 Task: Add the task  Create a new website for a non-profit organization to the section Automated Testing Sprint in the project AgileEagle and add a Due Date to the respective task as 2024/05/12
Action: Mouse moved to (420, 409)
Screenshot: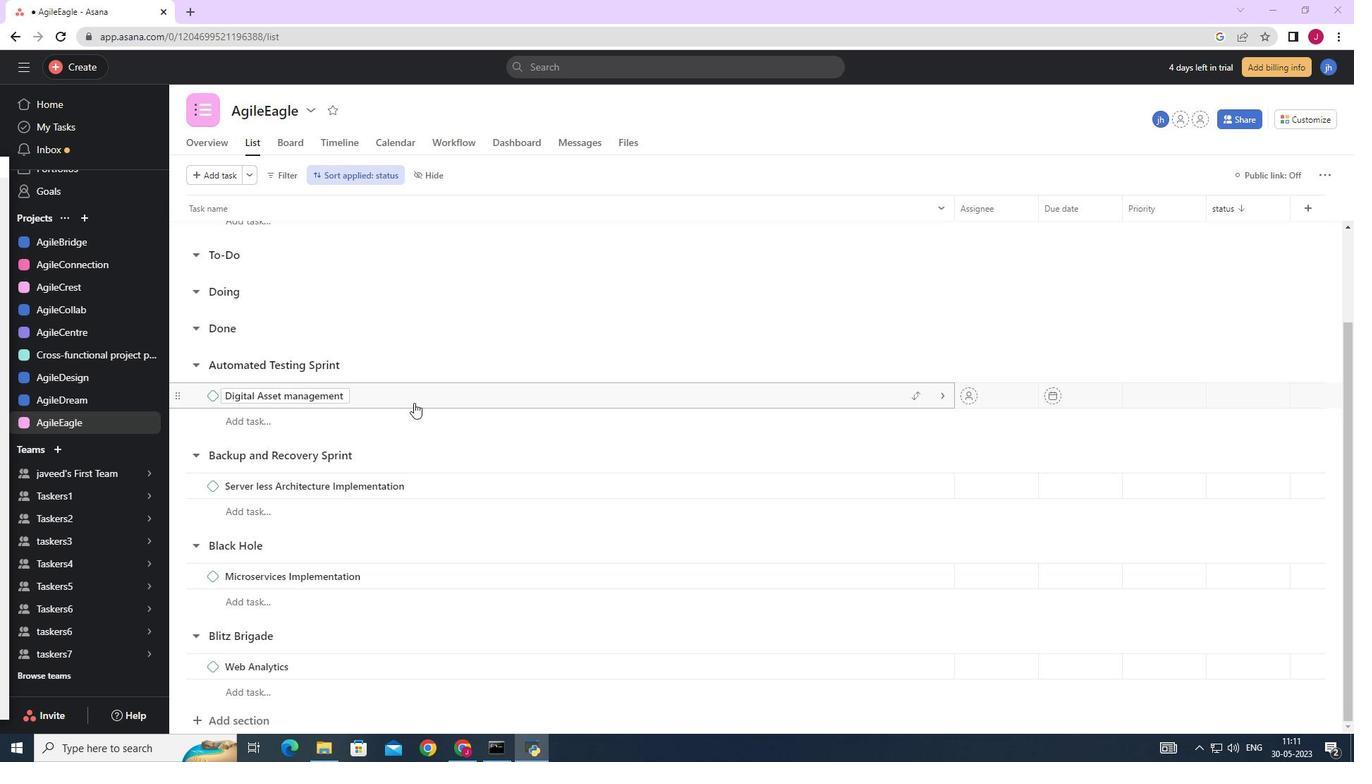 
Action: Mouse scrolled (420, 408) with delta (0, 0)
Screenshot: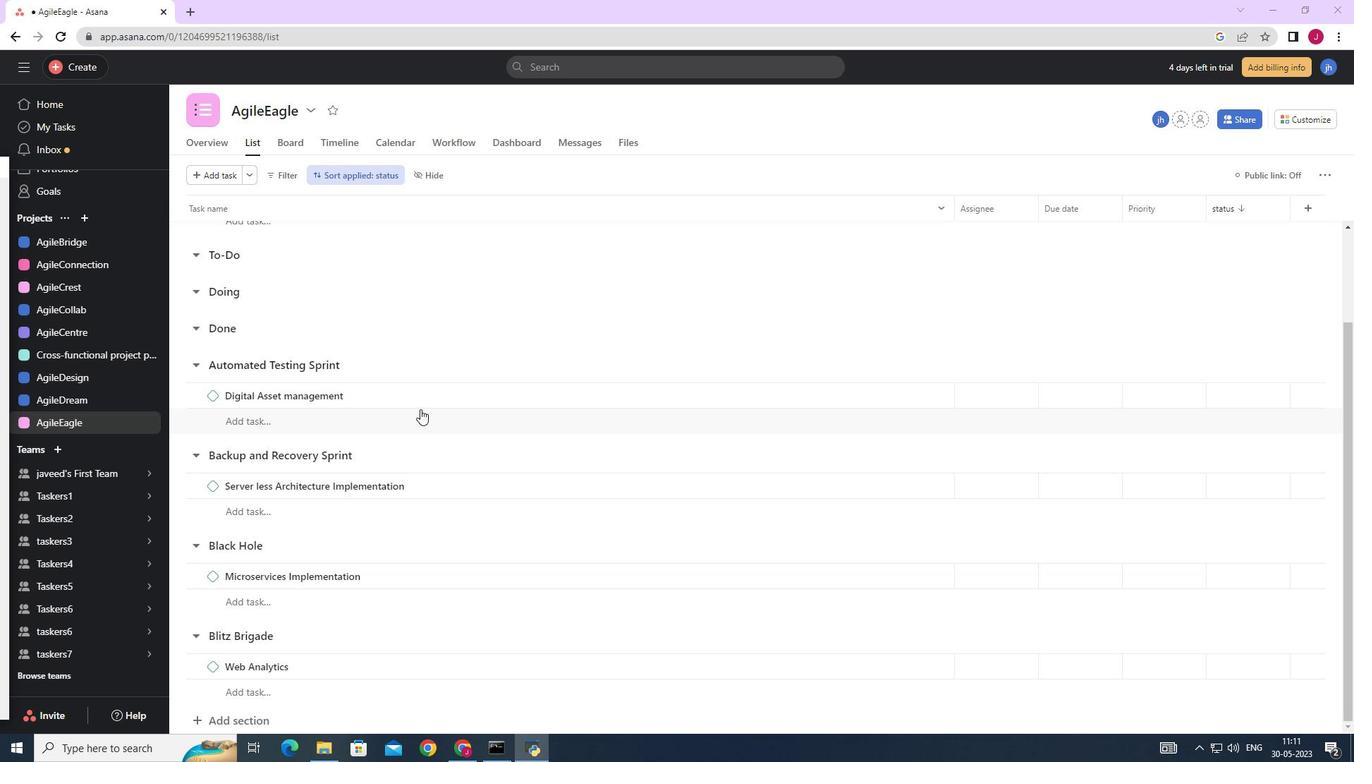 
Action: Mouse scrolled (420, 408) with delta (0, 0)
Screenshot: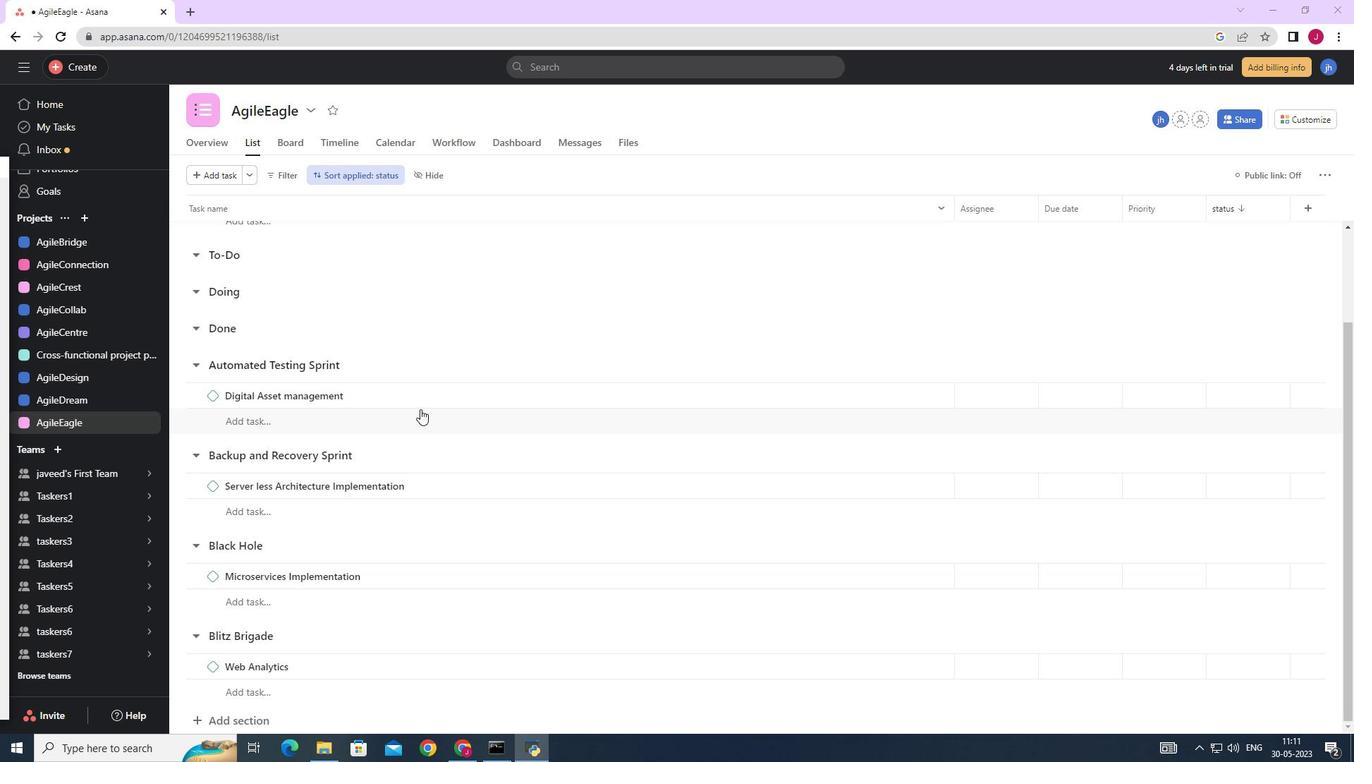 
Action: Mouse moved to (479, 422)
Screenshot: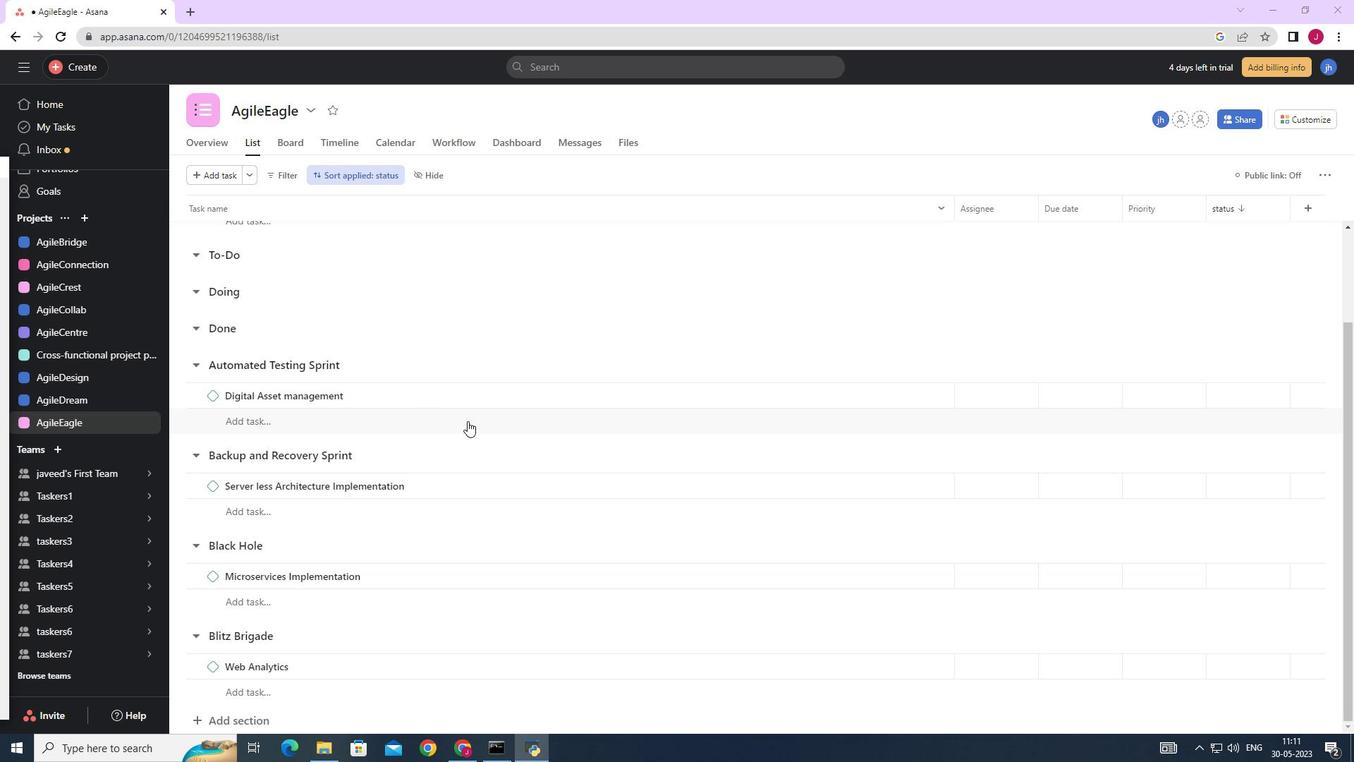 
Action: Mouse scrolled (479, 422) with delta (0, 0)
Screenshot: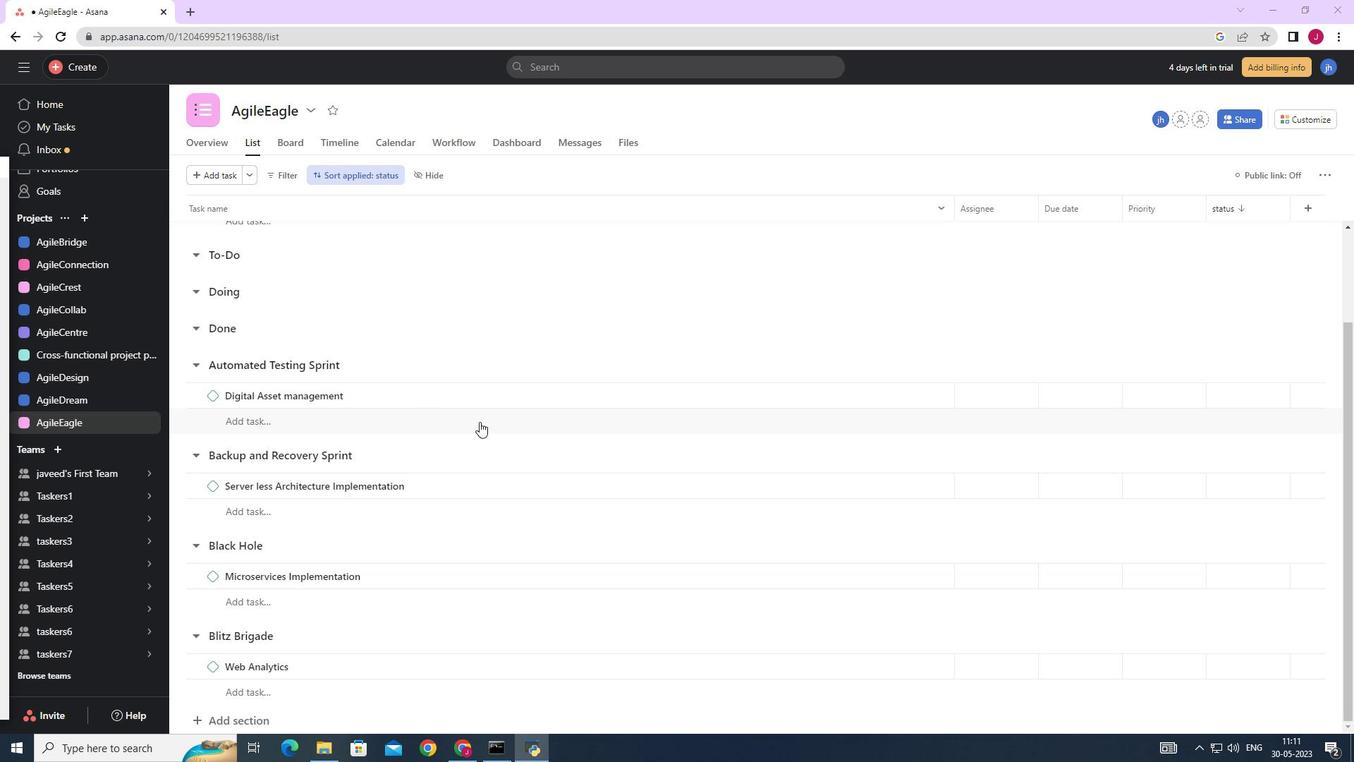 
Action: Mouse scrolled (479, 422) with delta (0, 0)
Screenshot: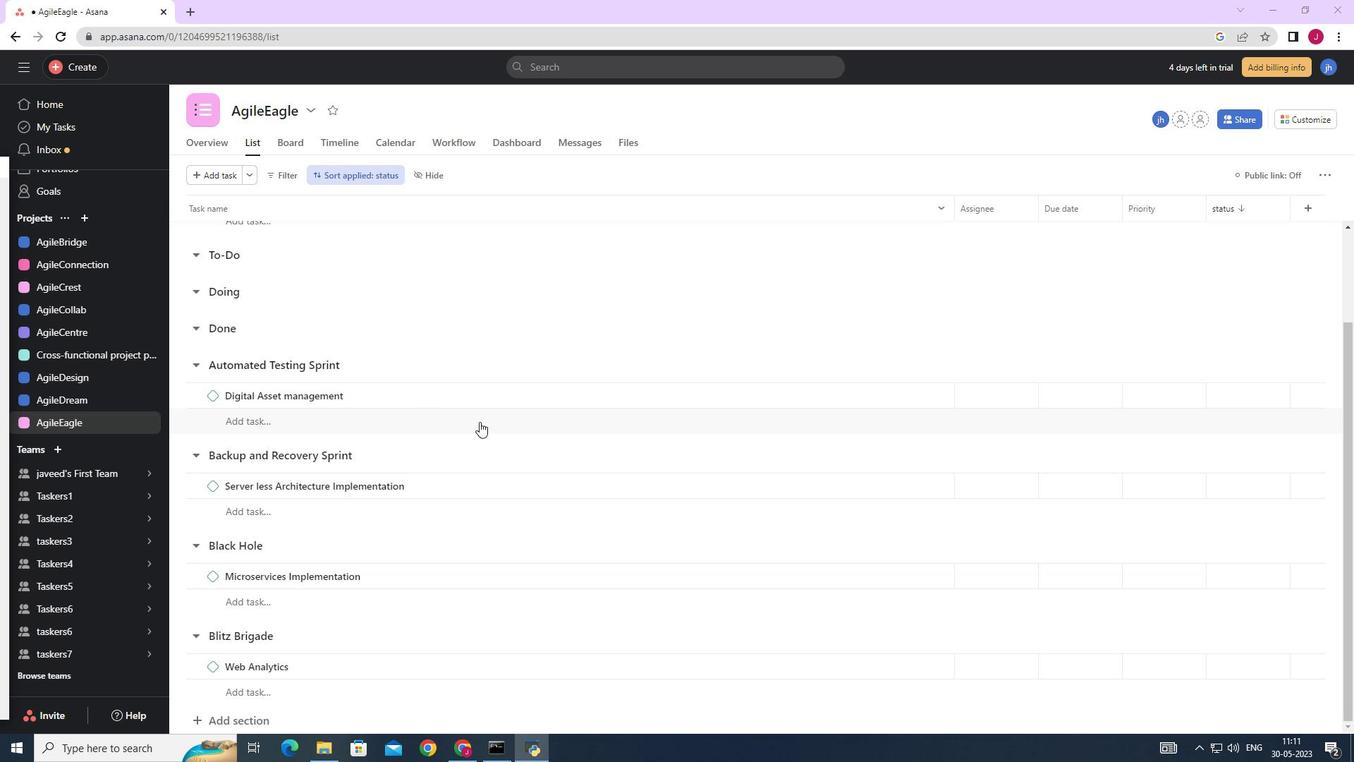 
Action: Mouse scrolled (479, 422) with delta (0, 0)
Screenshot: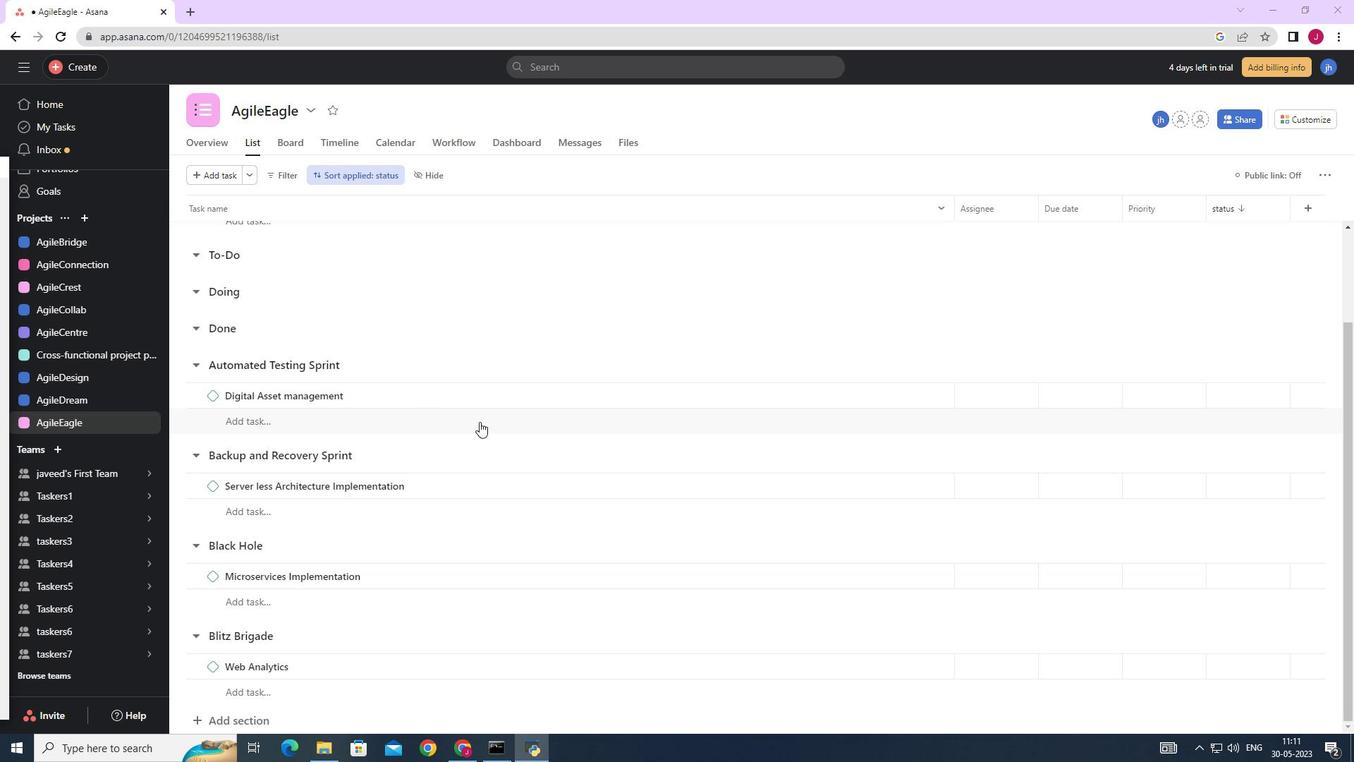 
Action: Mouse scrolled (479, 422) with delta (0, 0)
Screenshot: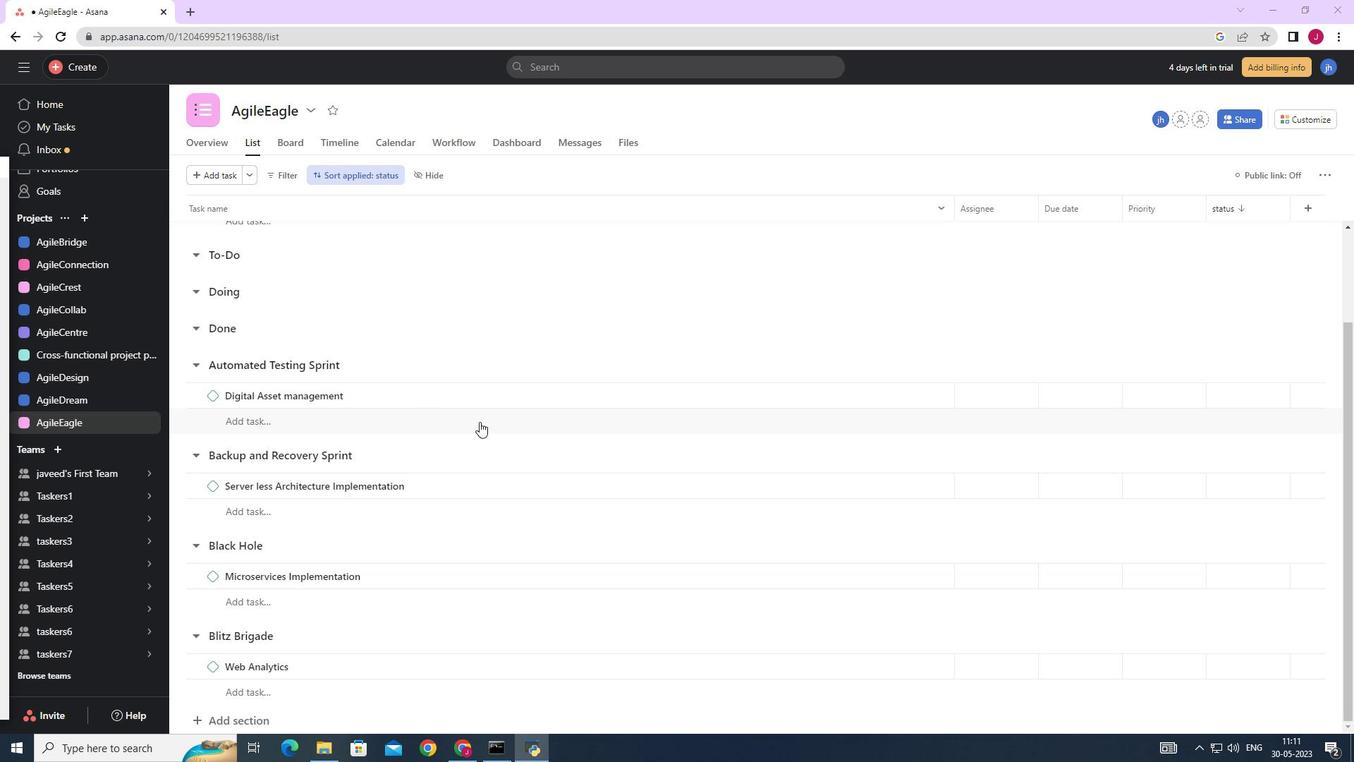 
Action: Mouse moved to (918, 312)
Screenshot: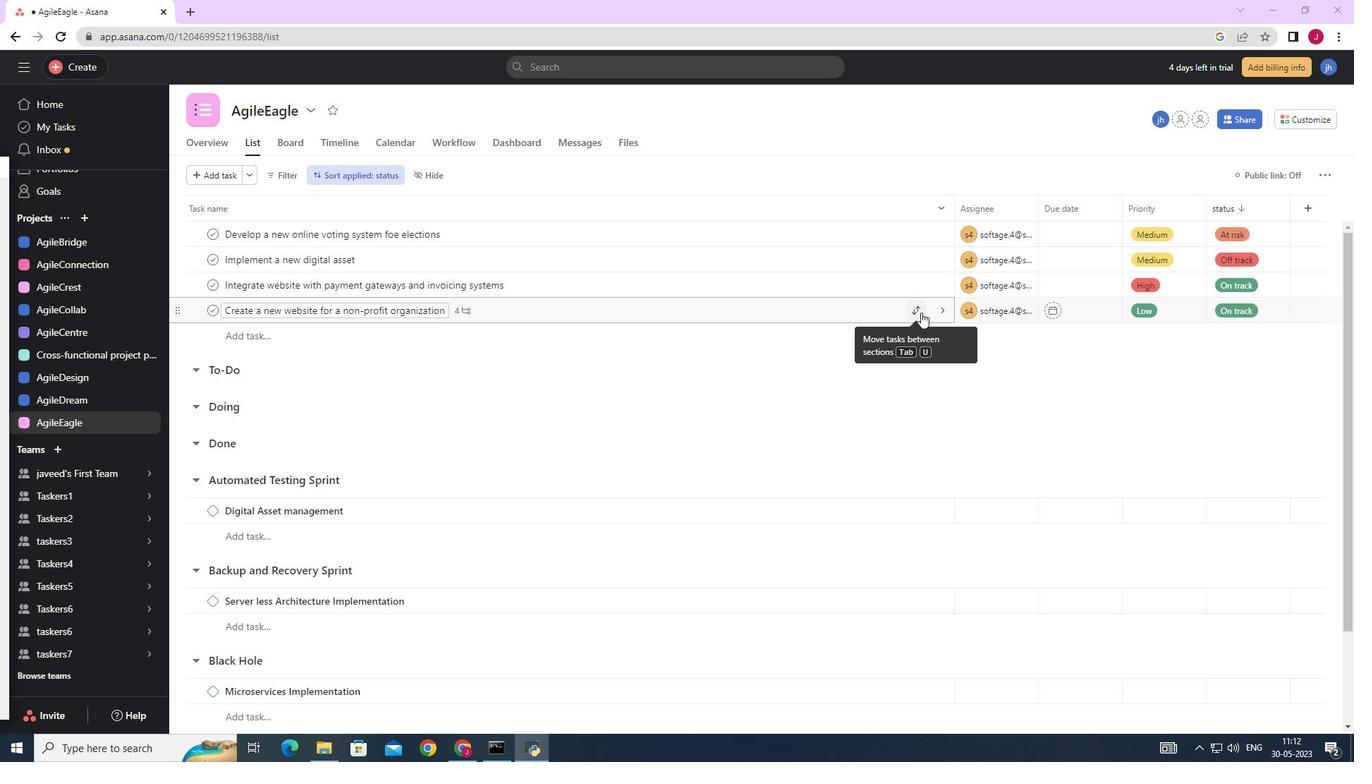 
Action: Mouse pressed left at (918, 312)
Screenshot: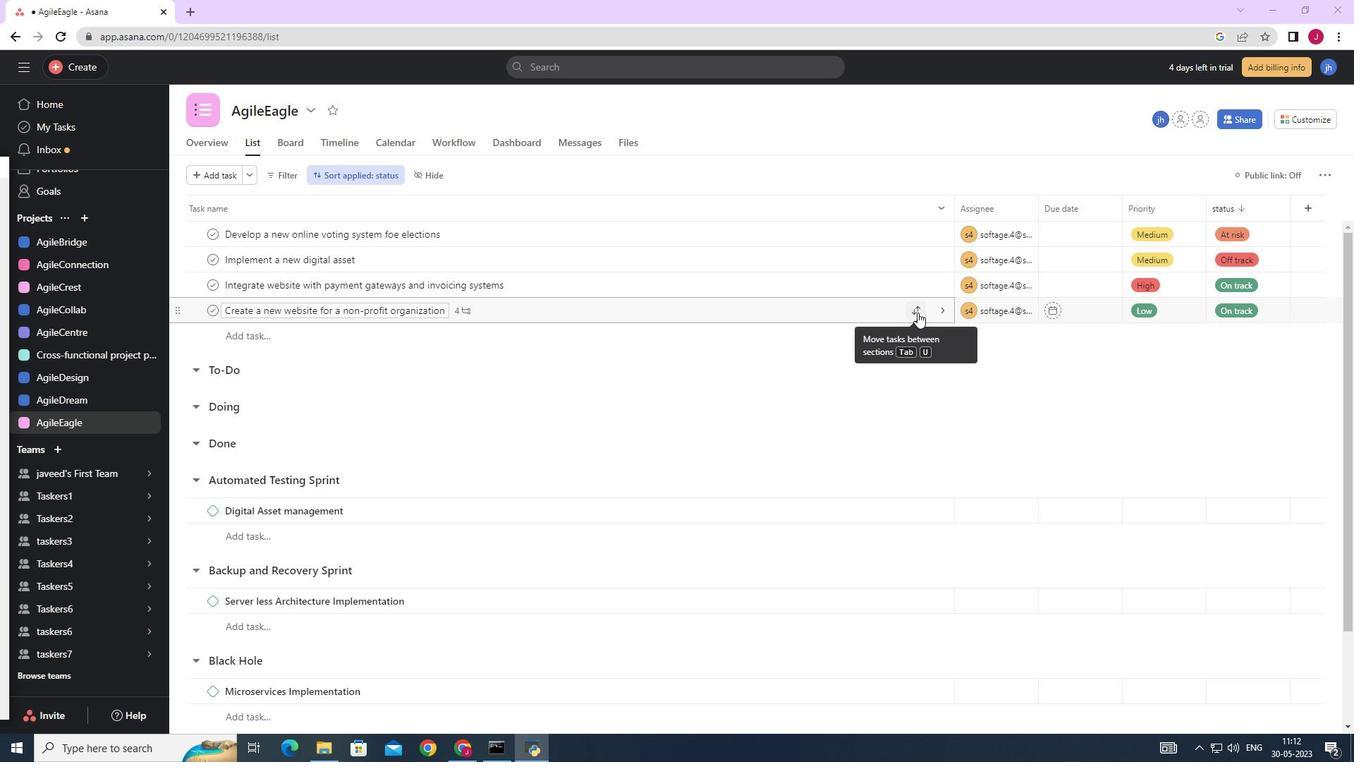
Action: Mouse moved to (867, 465)
Screenshot: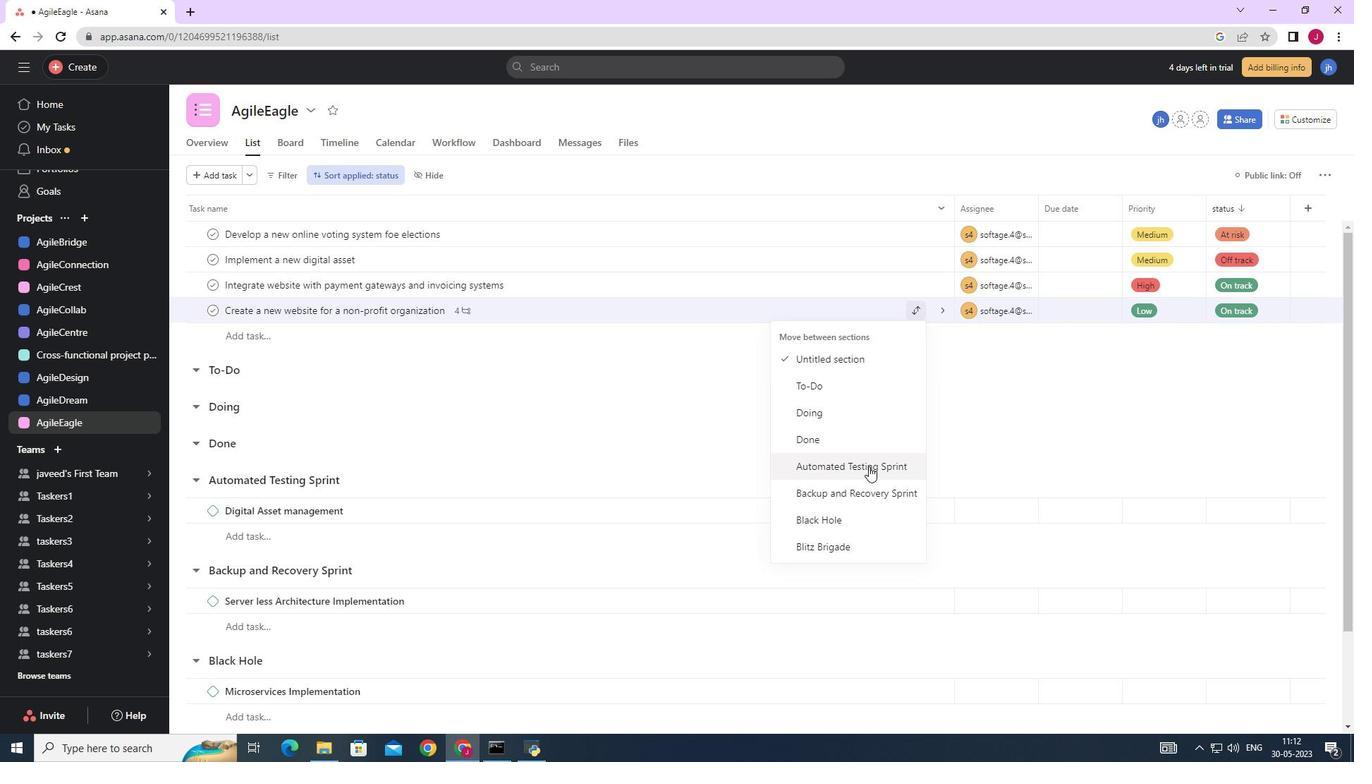 
Action: Mouse pressed left at (867, 465)
Screenshot: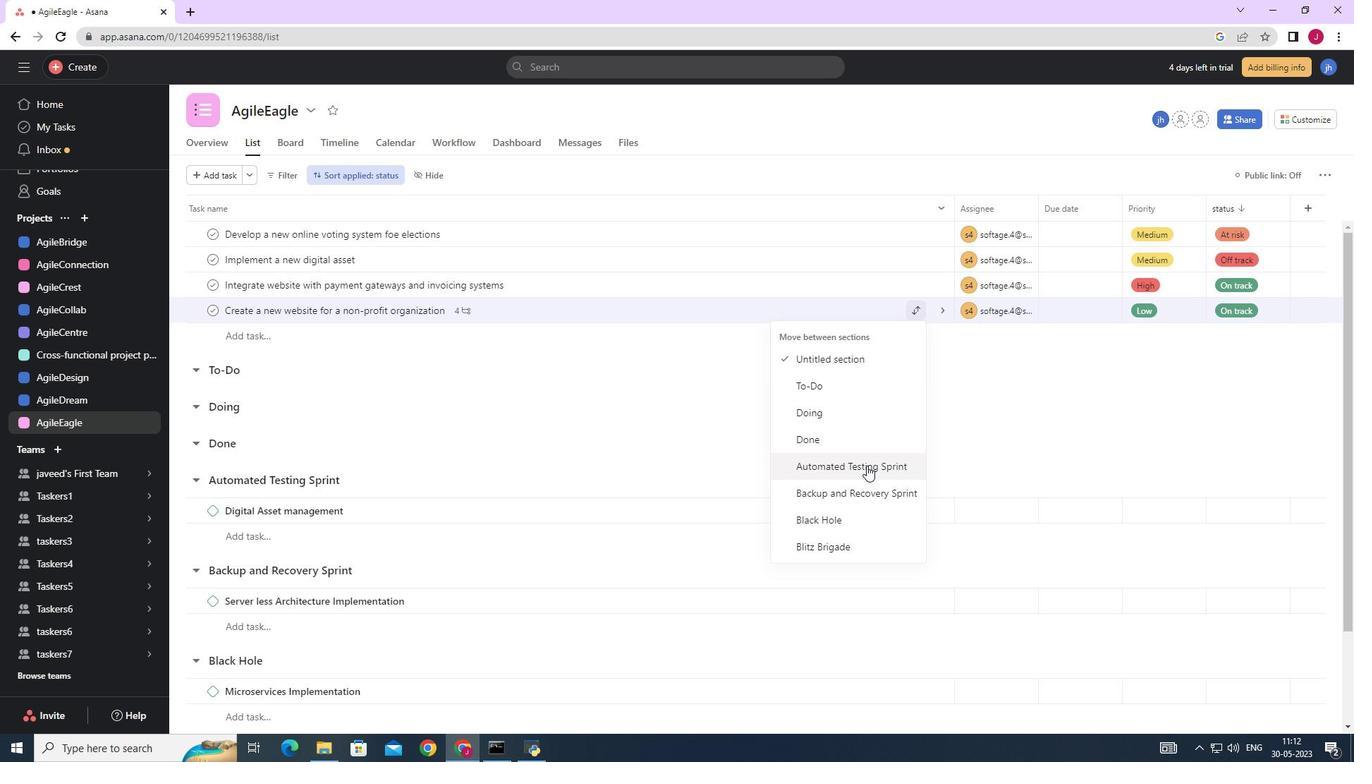 
Action: Mouse moved to (1076, 492)
Screenshot: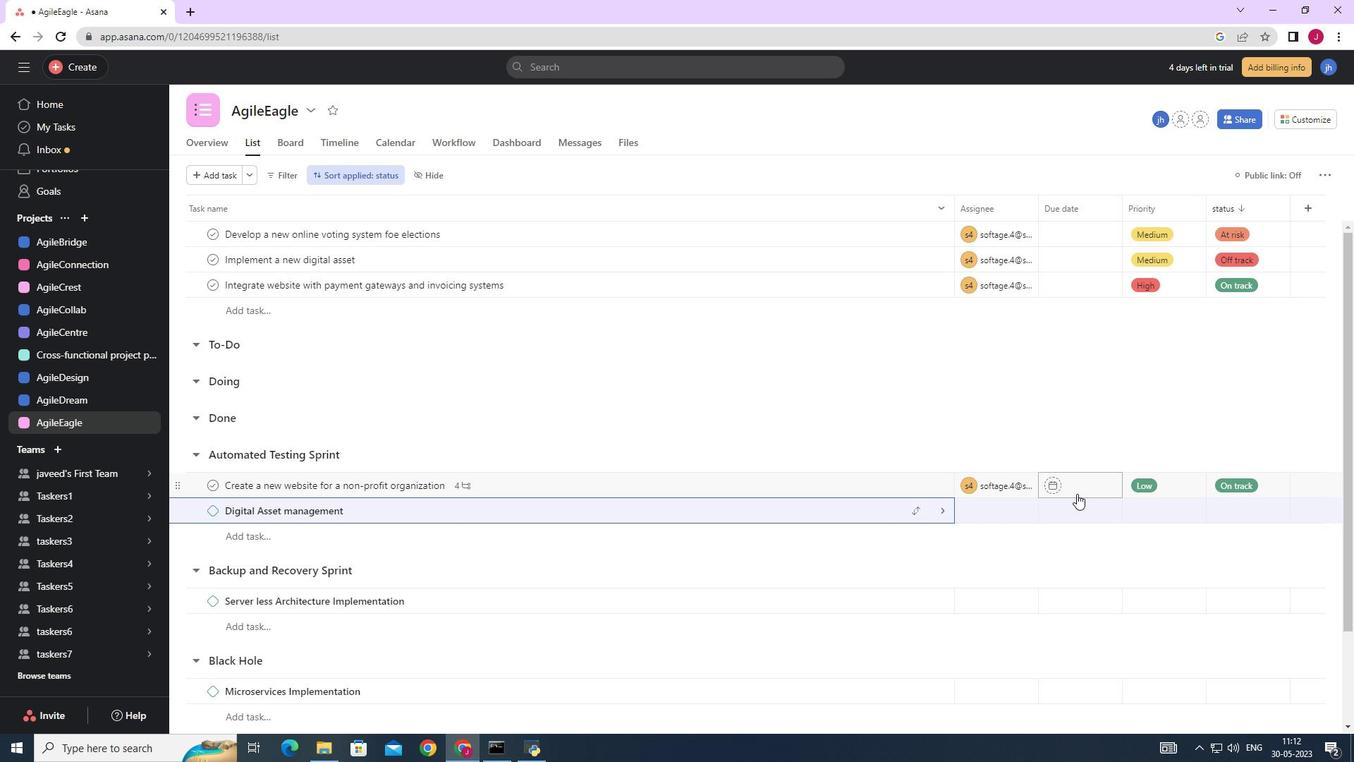 
Action: Mouse pressed left at (1076, 492)
Screenshot: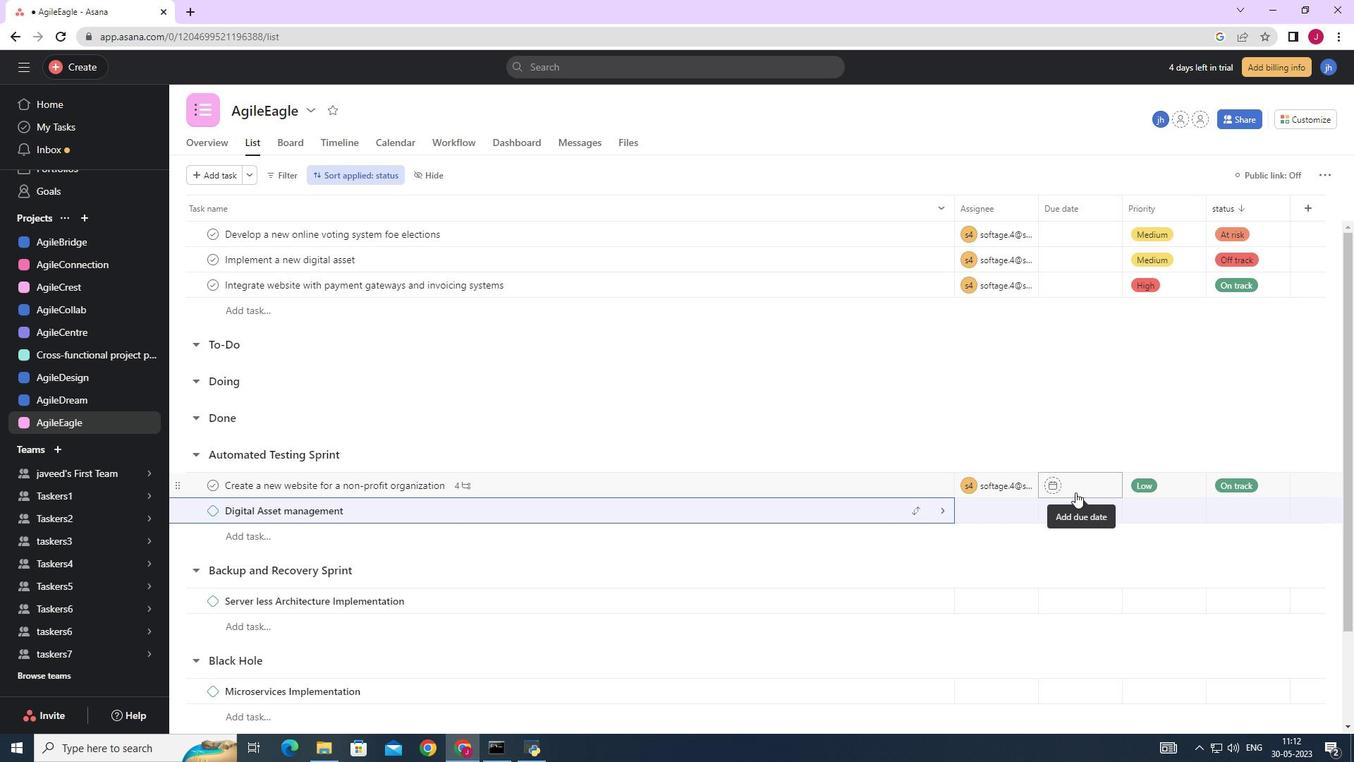 
Action: Mouse moved to (1219, 259)
Screenshot: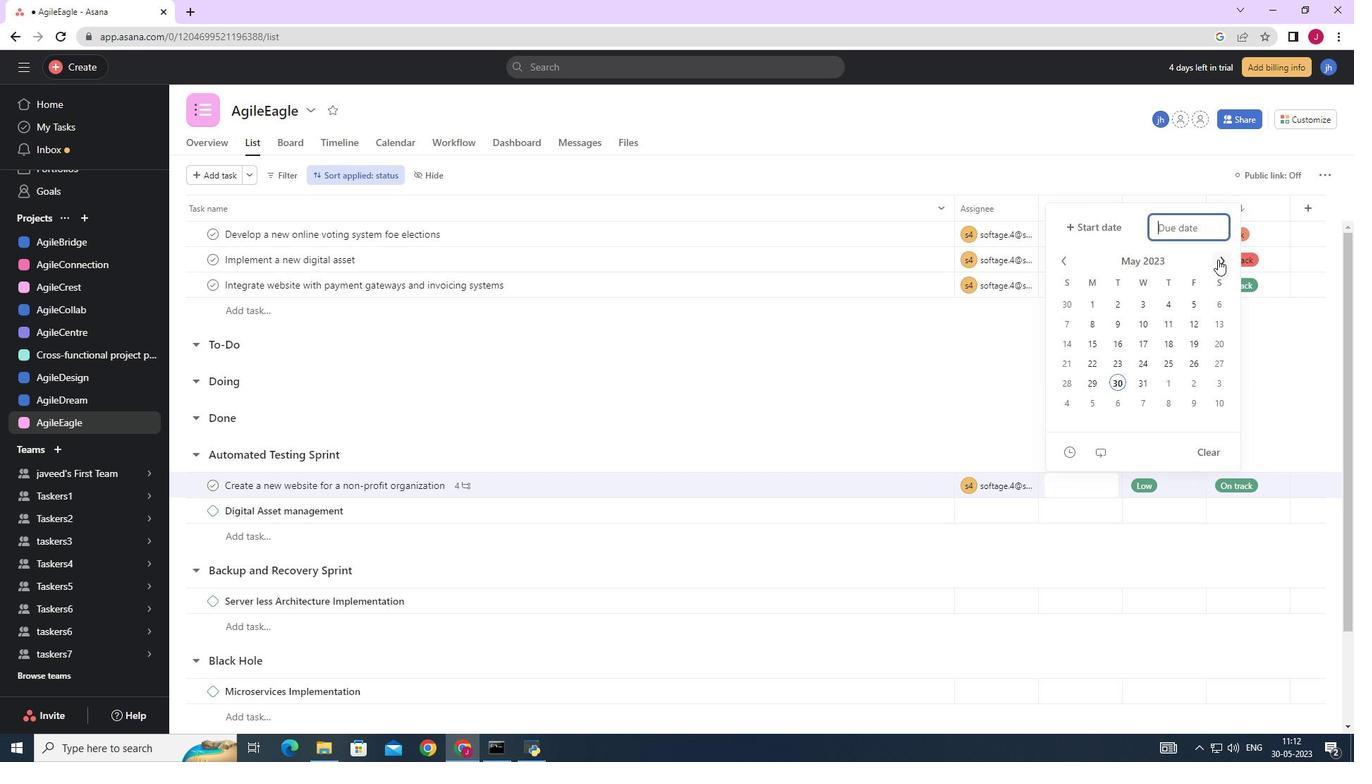 
Action: Mouse pressed left at (1219, 259)
Screenshot: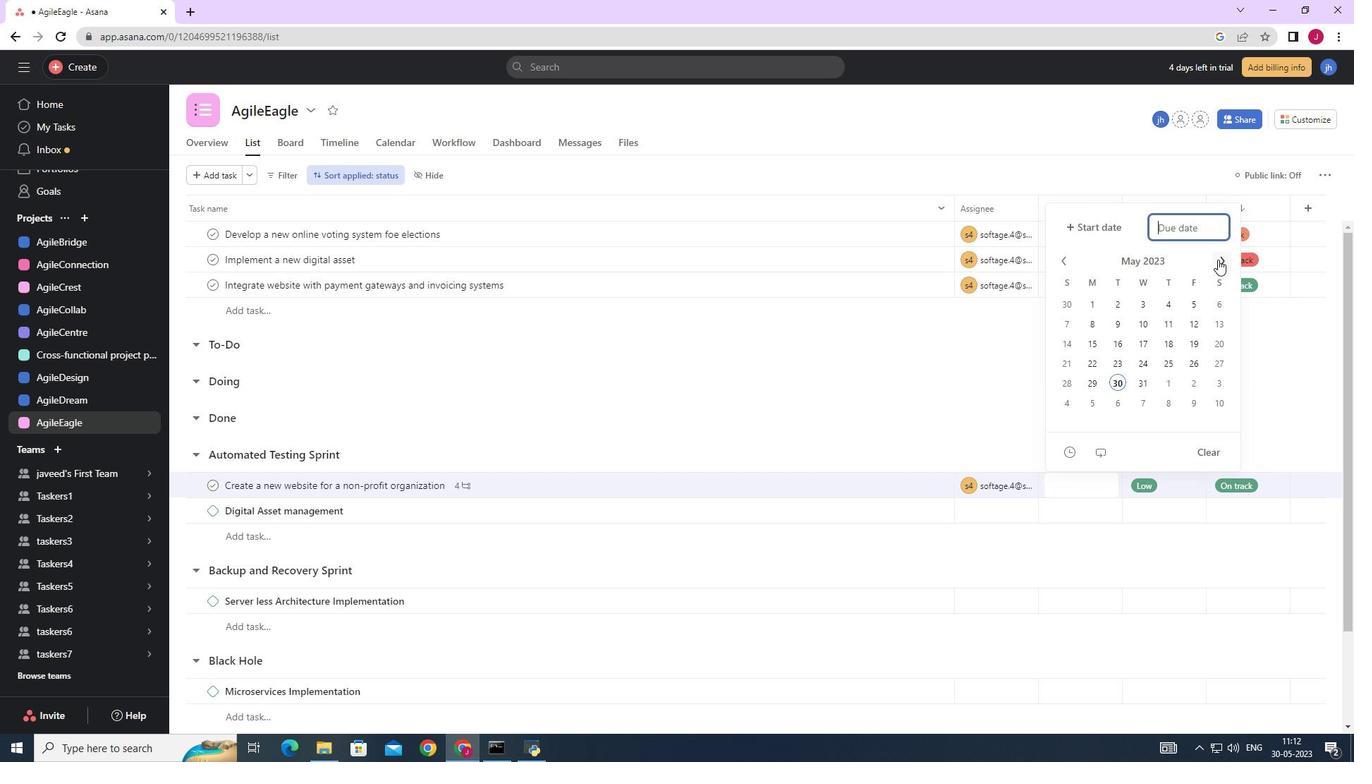 
Action: Mouse moved to (1220, 259)
Screenshot: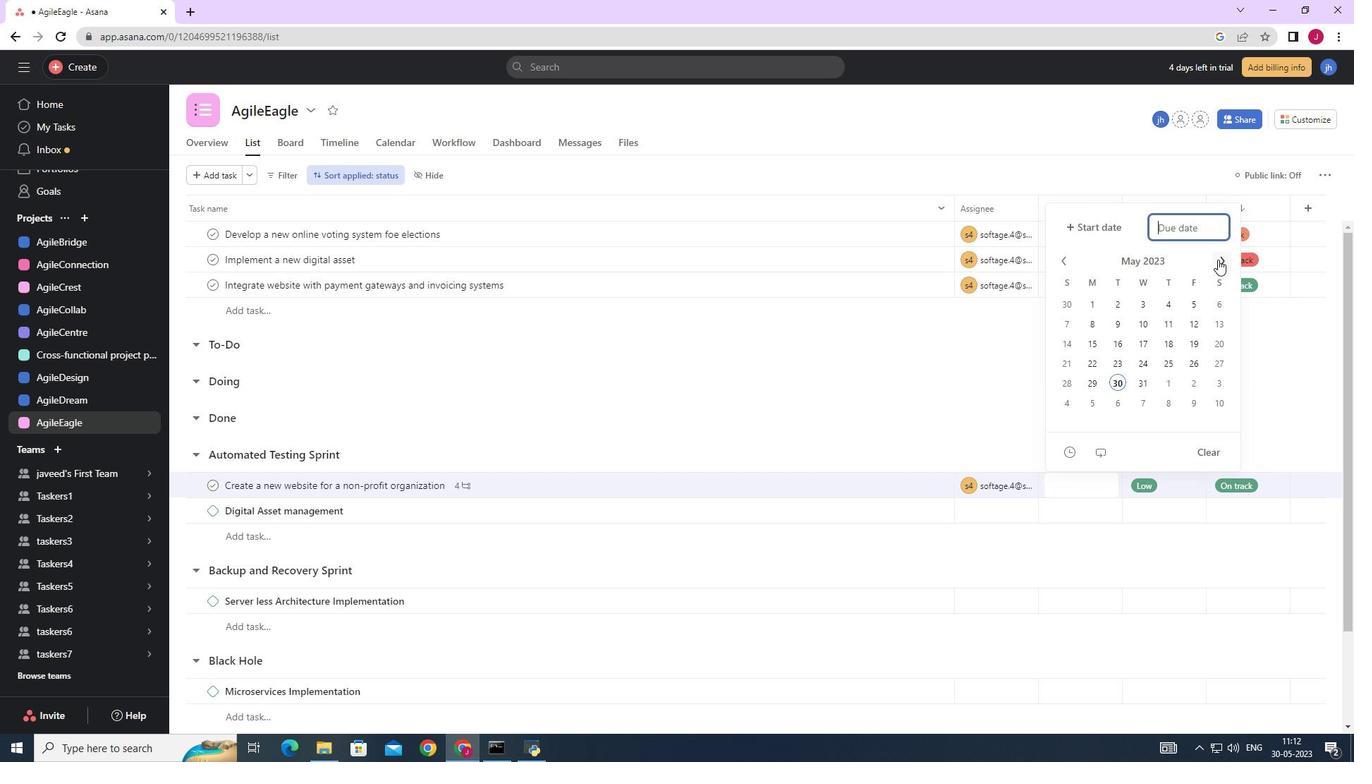 
Action: Mouse pressed left at (1220, 259)
Screenshot: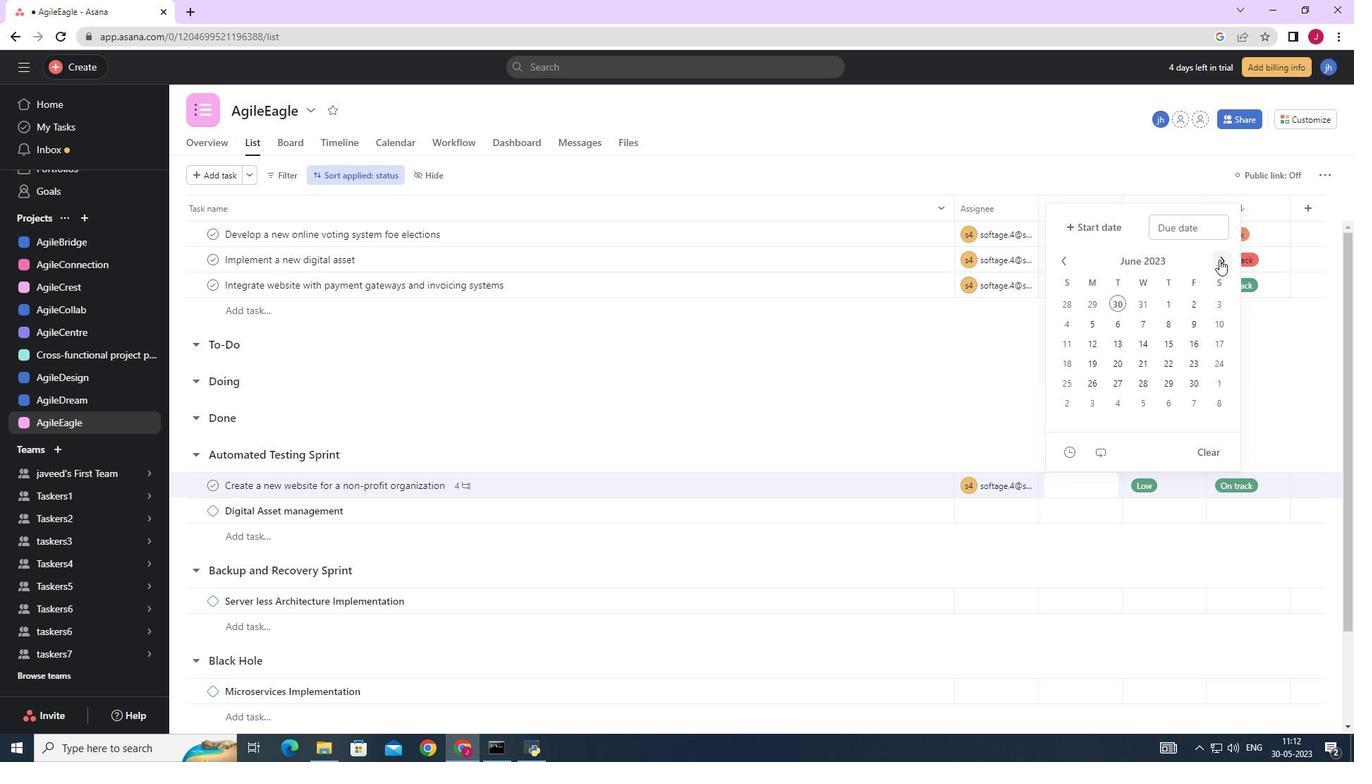 
Action: Mouse moved to (1220, 259)
Screenshot: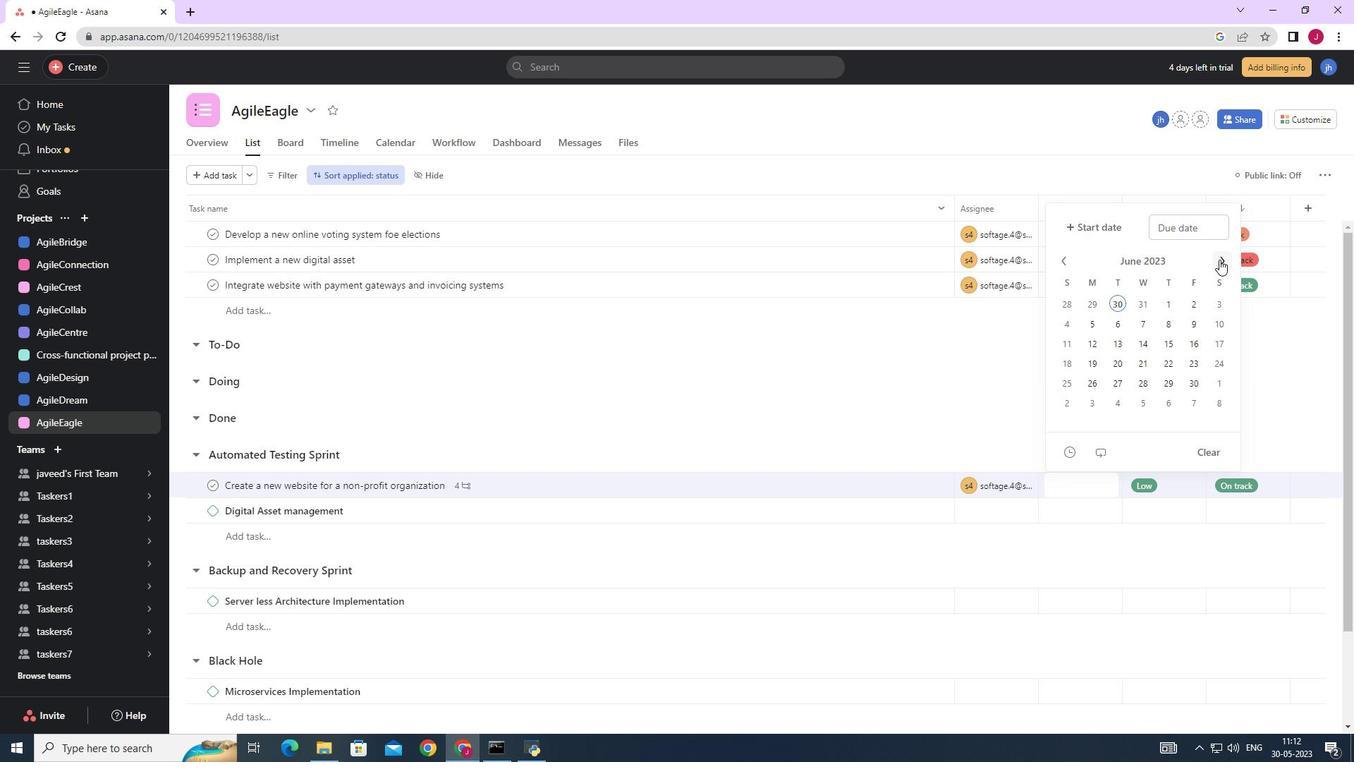 
Action: Mouse pressed left at (1220, 259)
Screenshot: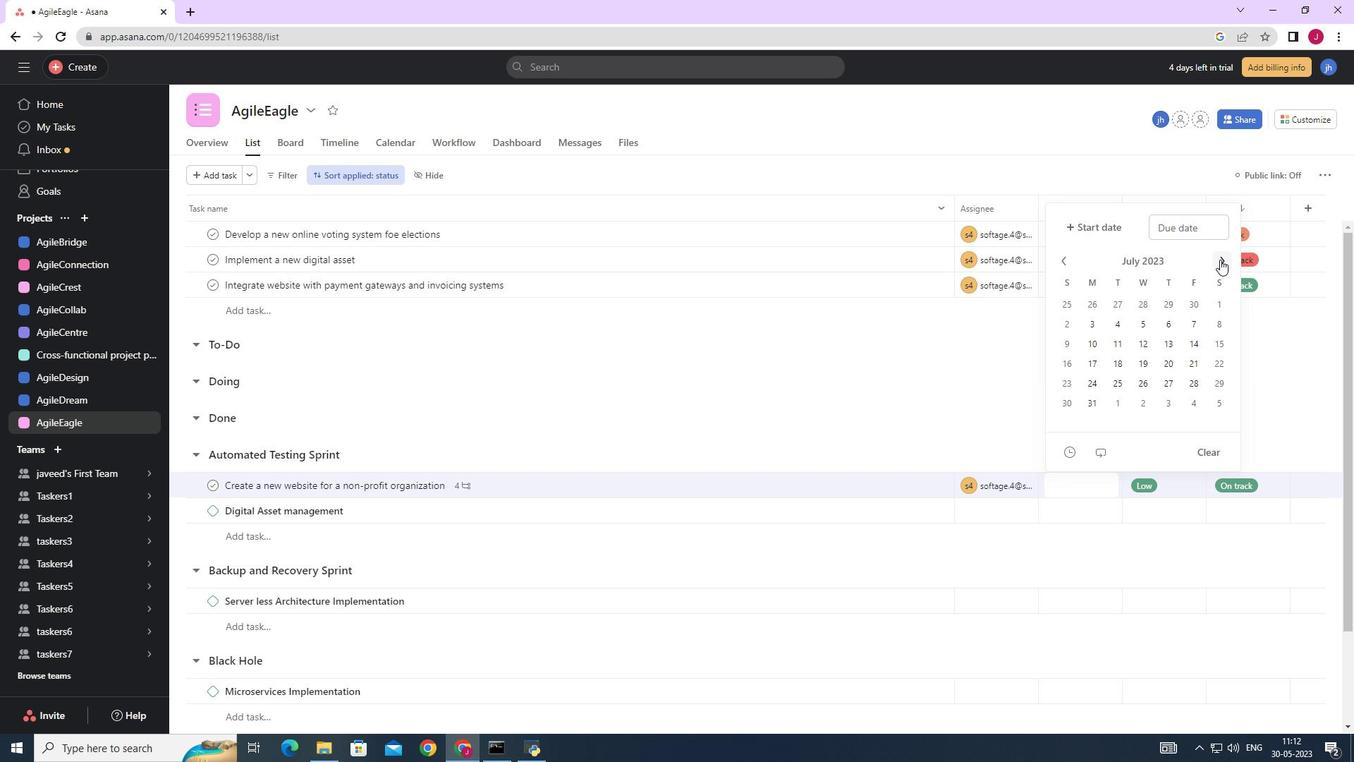 
Action: Mouse pressed left at (1220, 259)
Screenshot: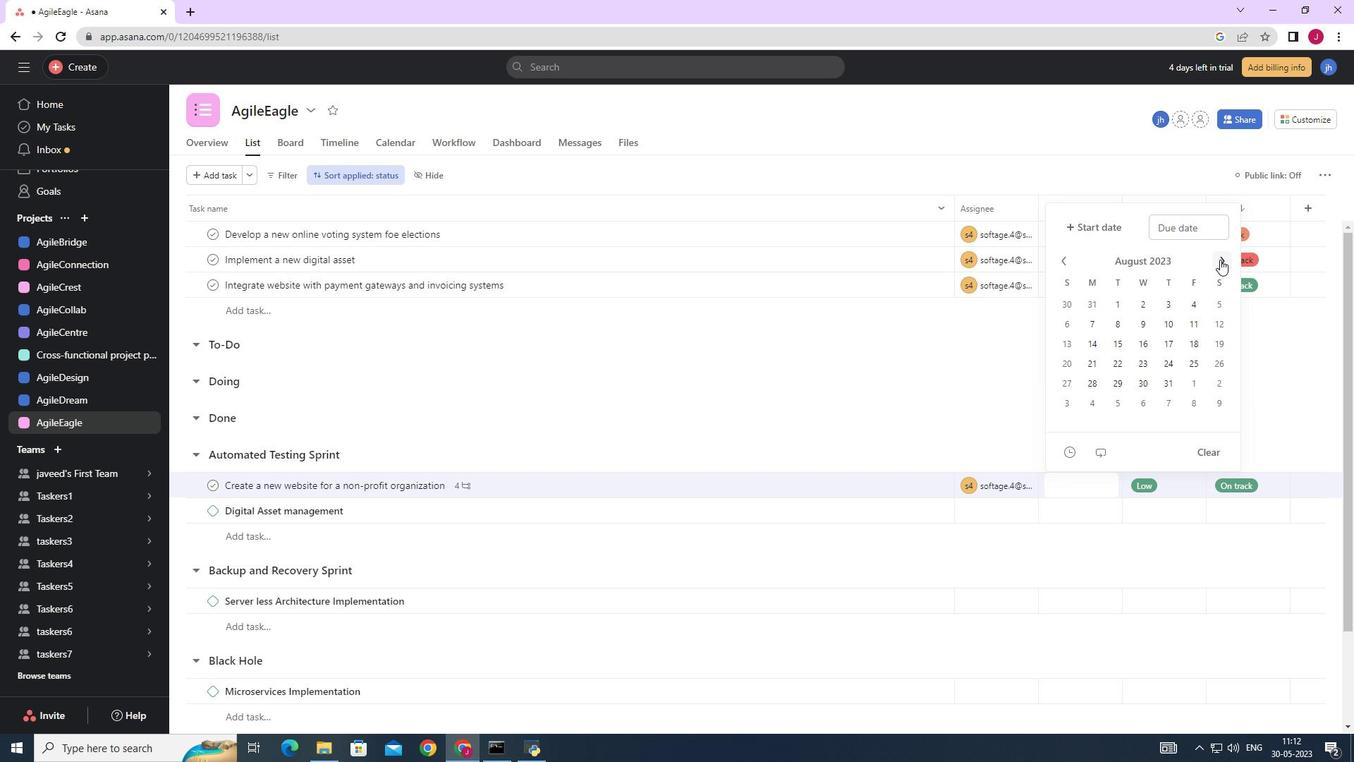 
Action: Mouse pressed left at (1220, 259)
Screenshot: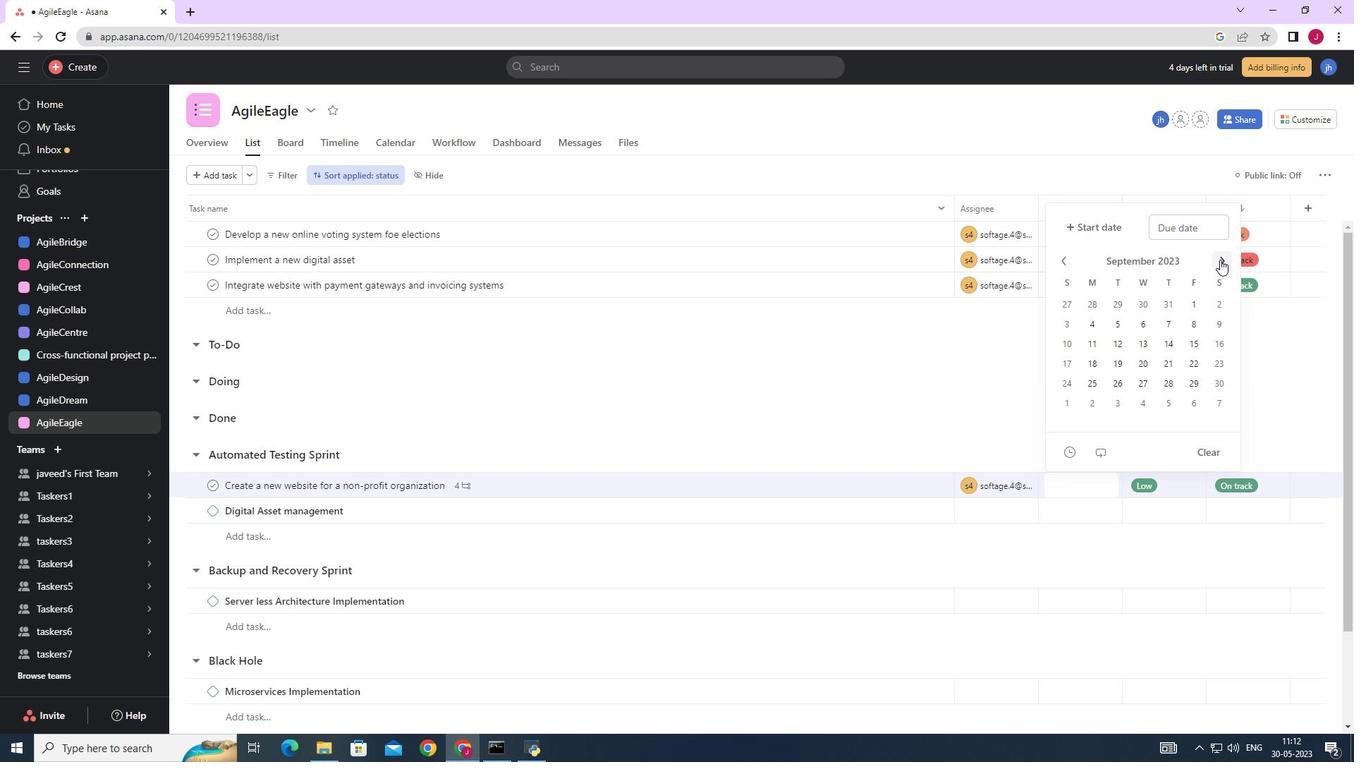 
Action: Mouse pressed left at (1220, 259)
Screenshot: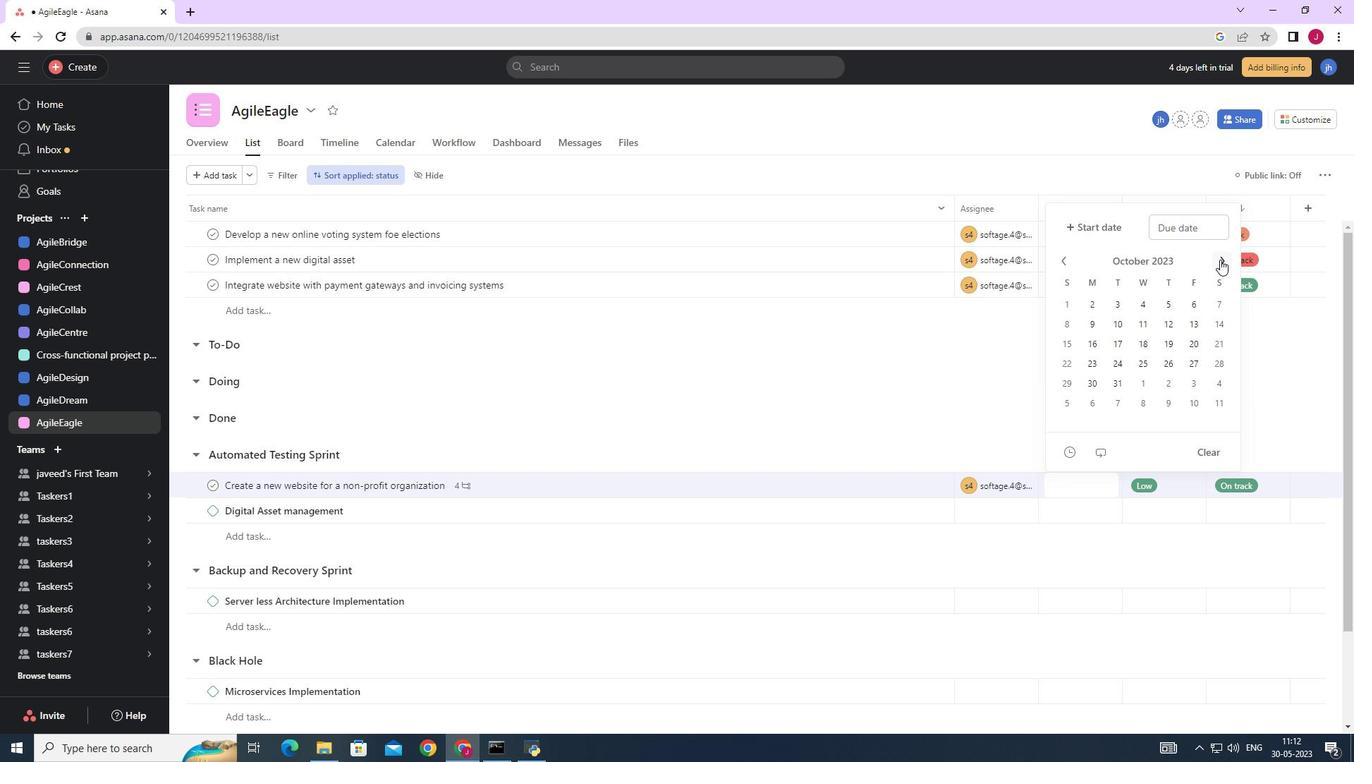 
Action: Mouse pressed left at (1220, 259)
Screenshot: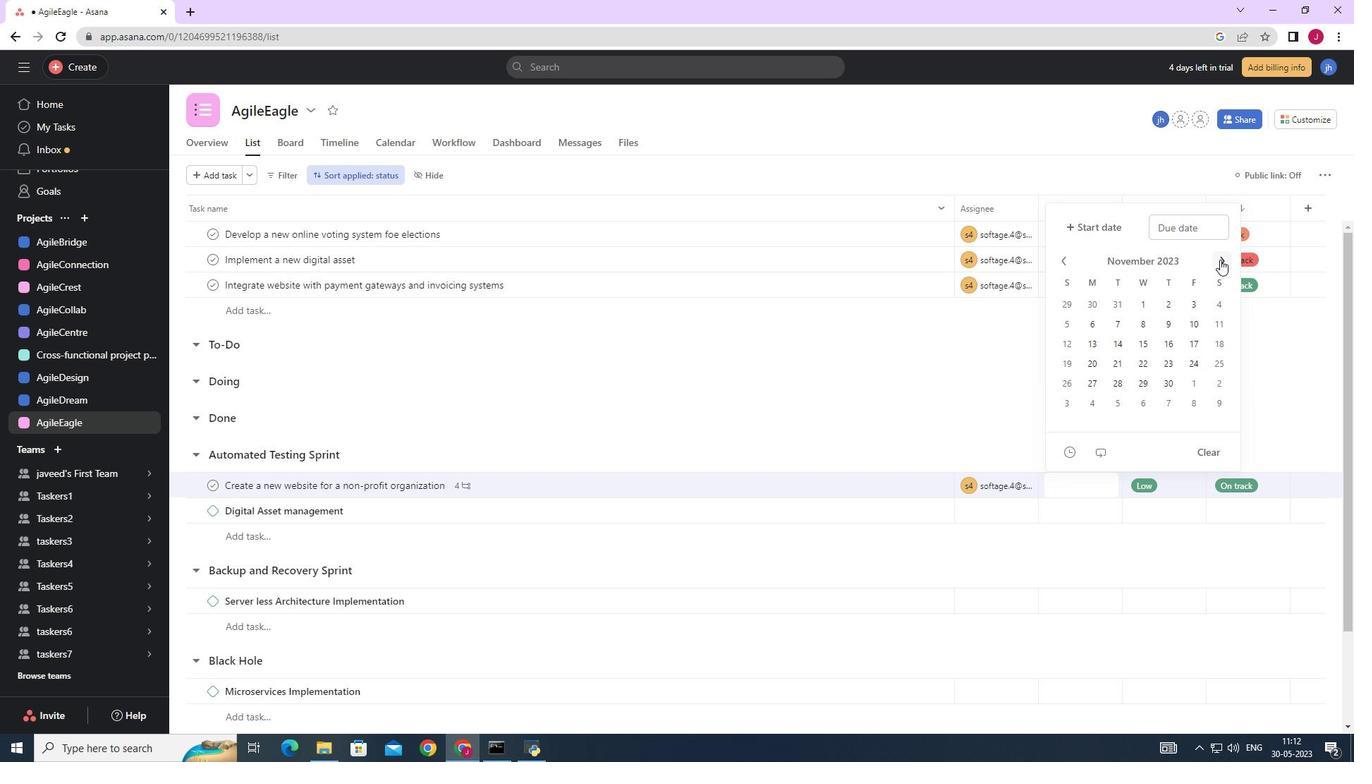 
Action: Mouse pressed left at (1220, 259)
Screenshot: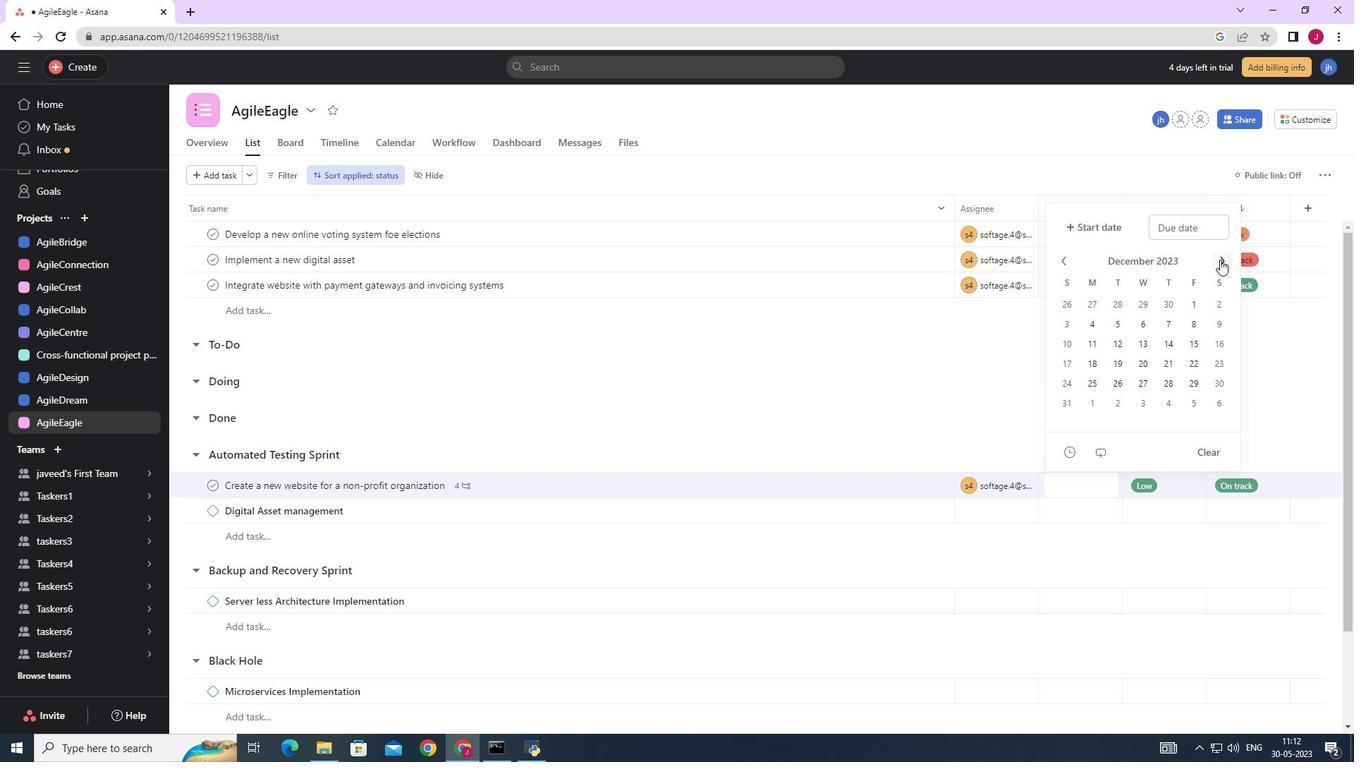 
Action: Mouse pressed left at (1220, 259)
Screenshot: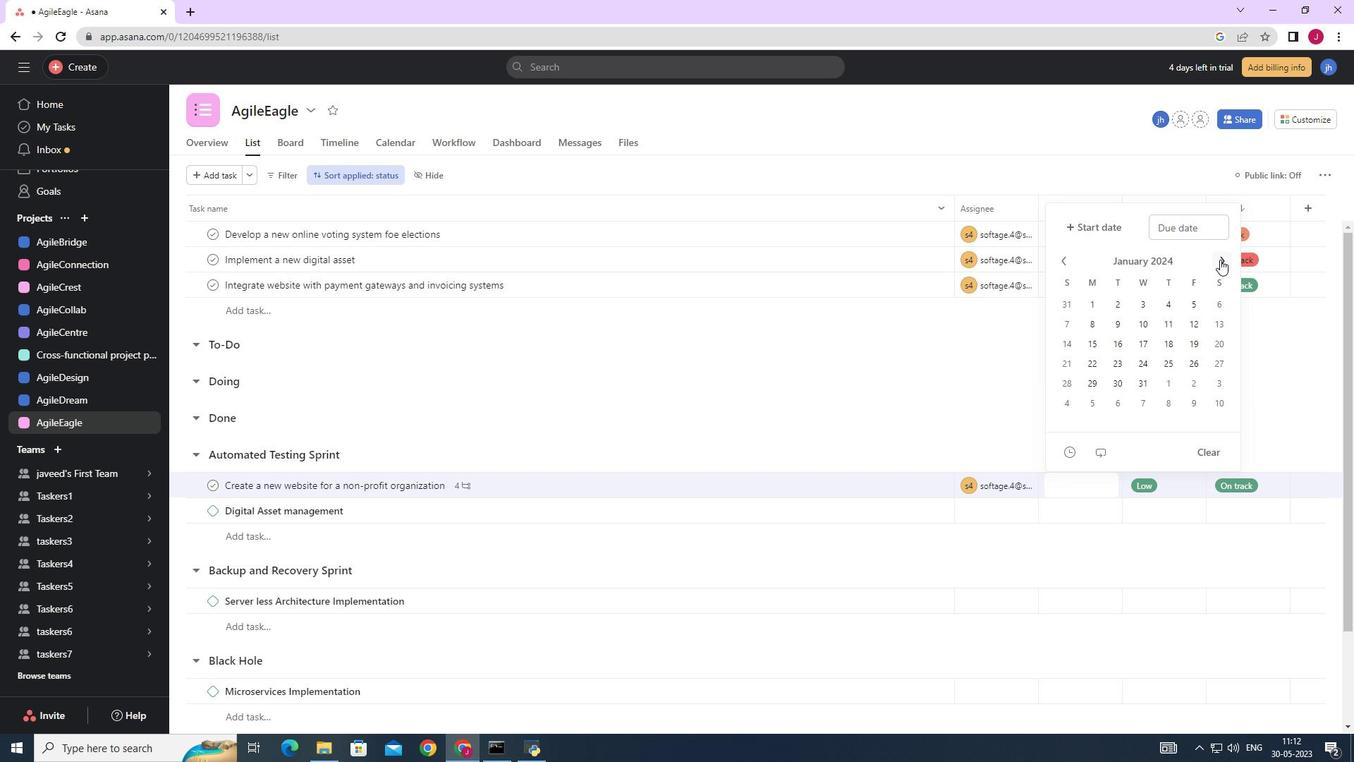 
Action: Mouse pressed left at (1220, 259)
Screenshot: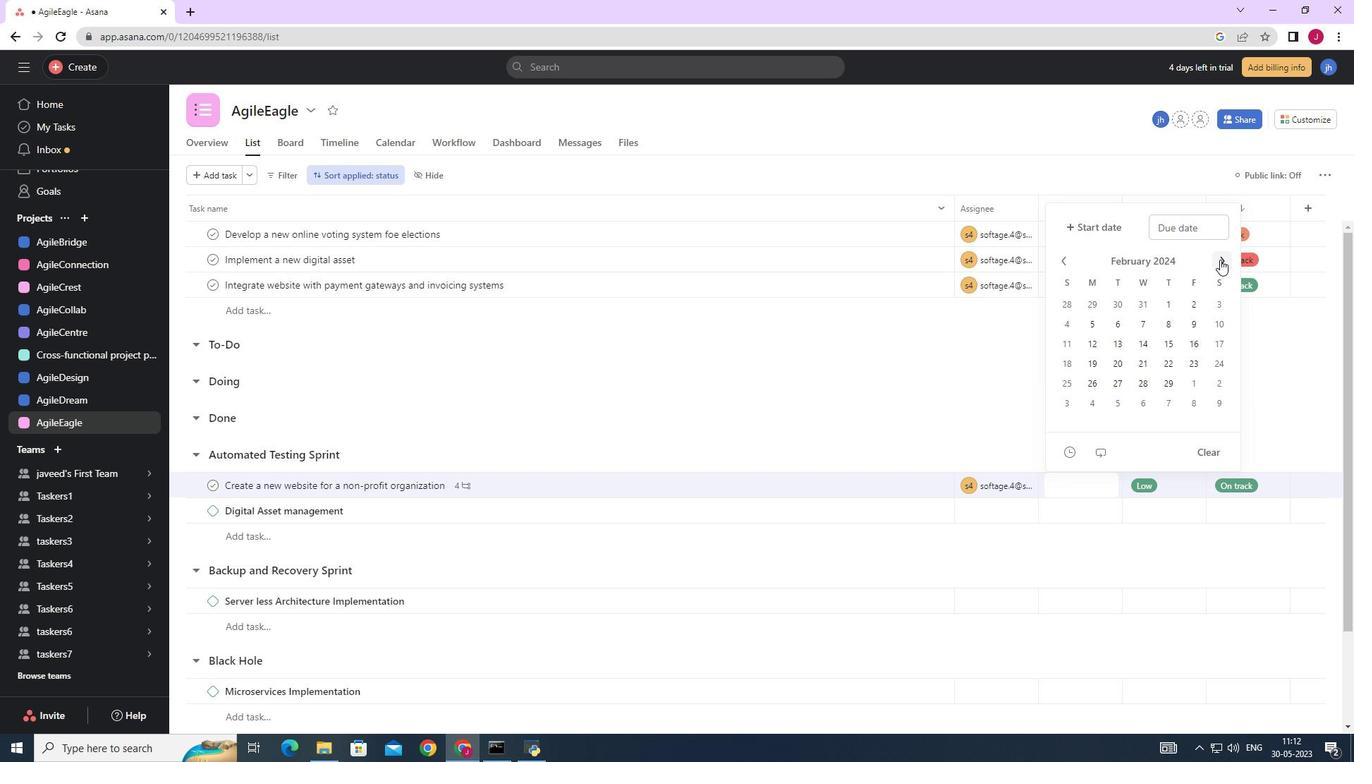 
Action: Mouse pressed left at (1220, 259)
Screenshot: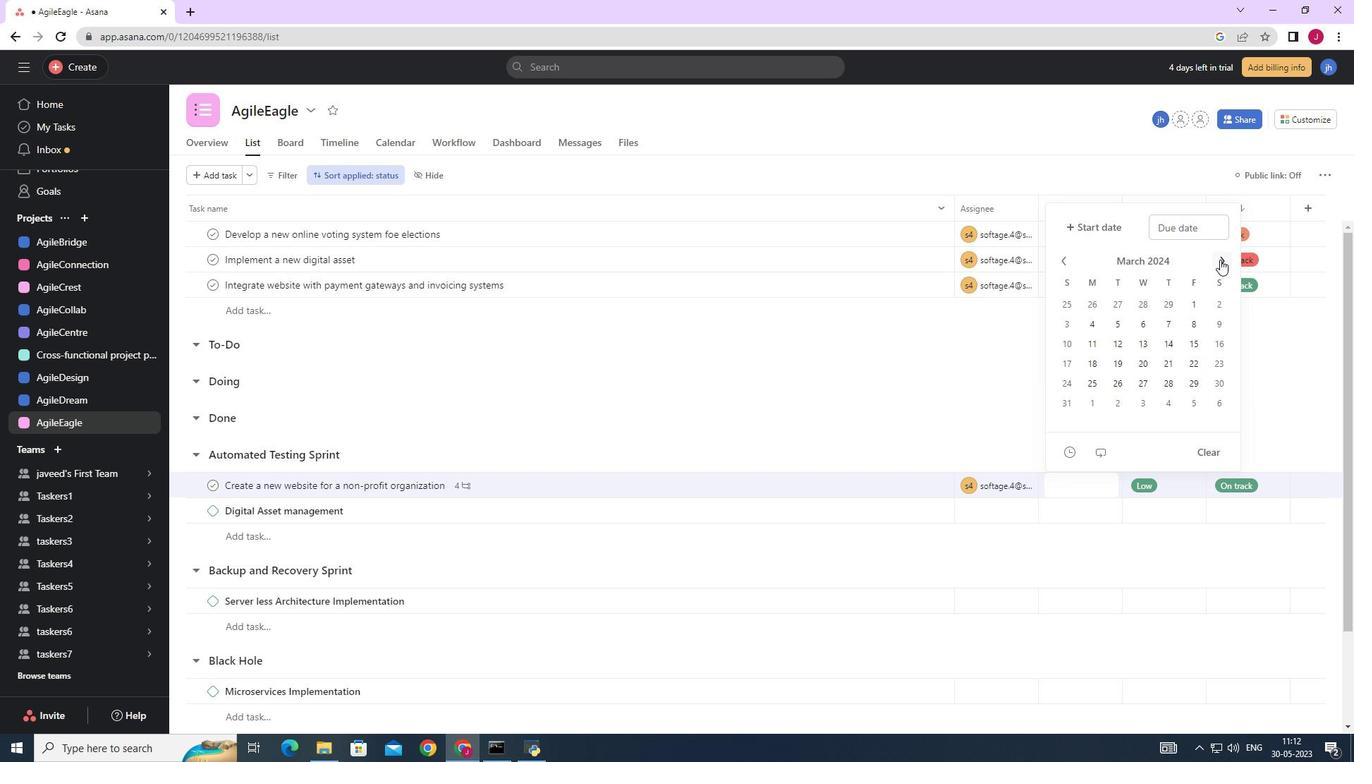 
Action: Mouse pressed left at (1220, 259)
Screenshot: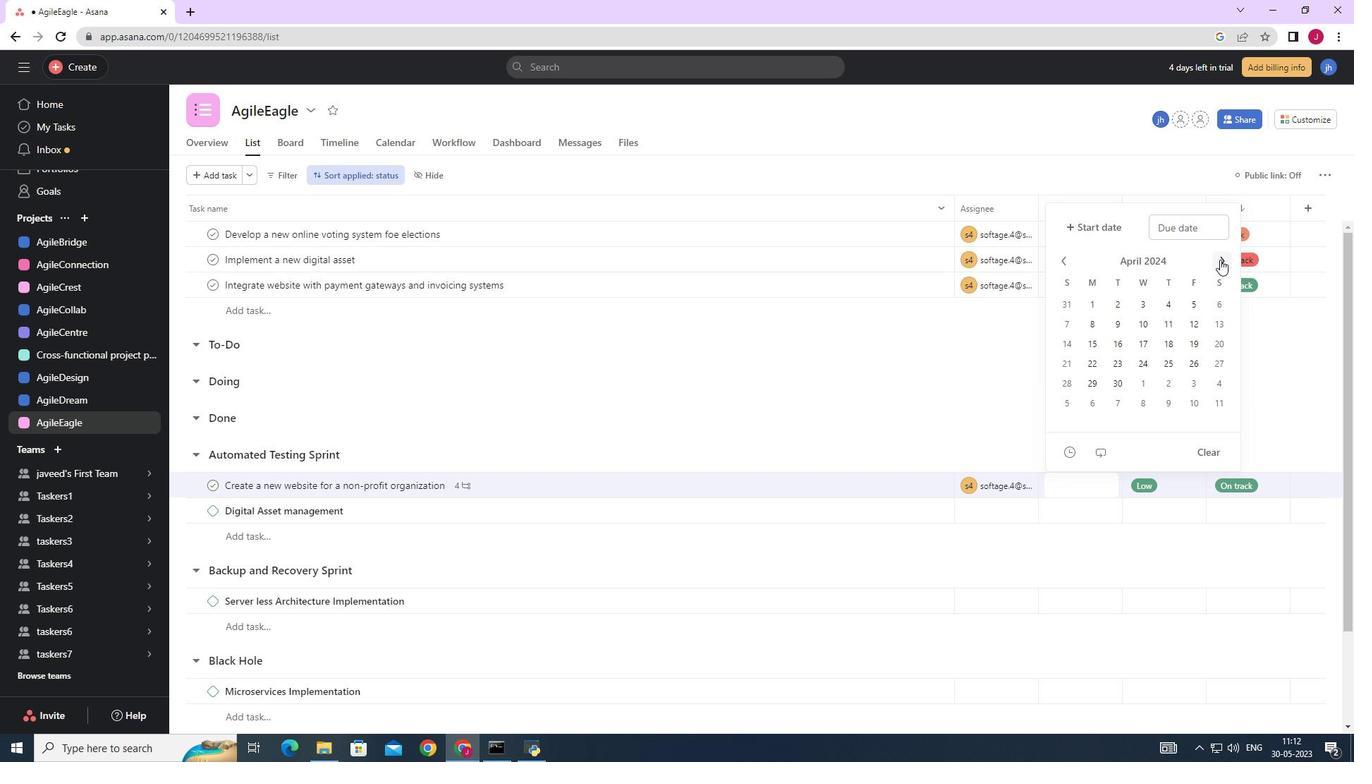 
Action: Mouse moved to (1062, 342)
Screenshot: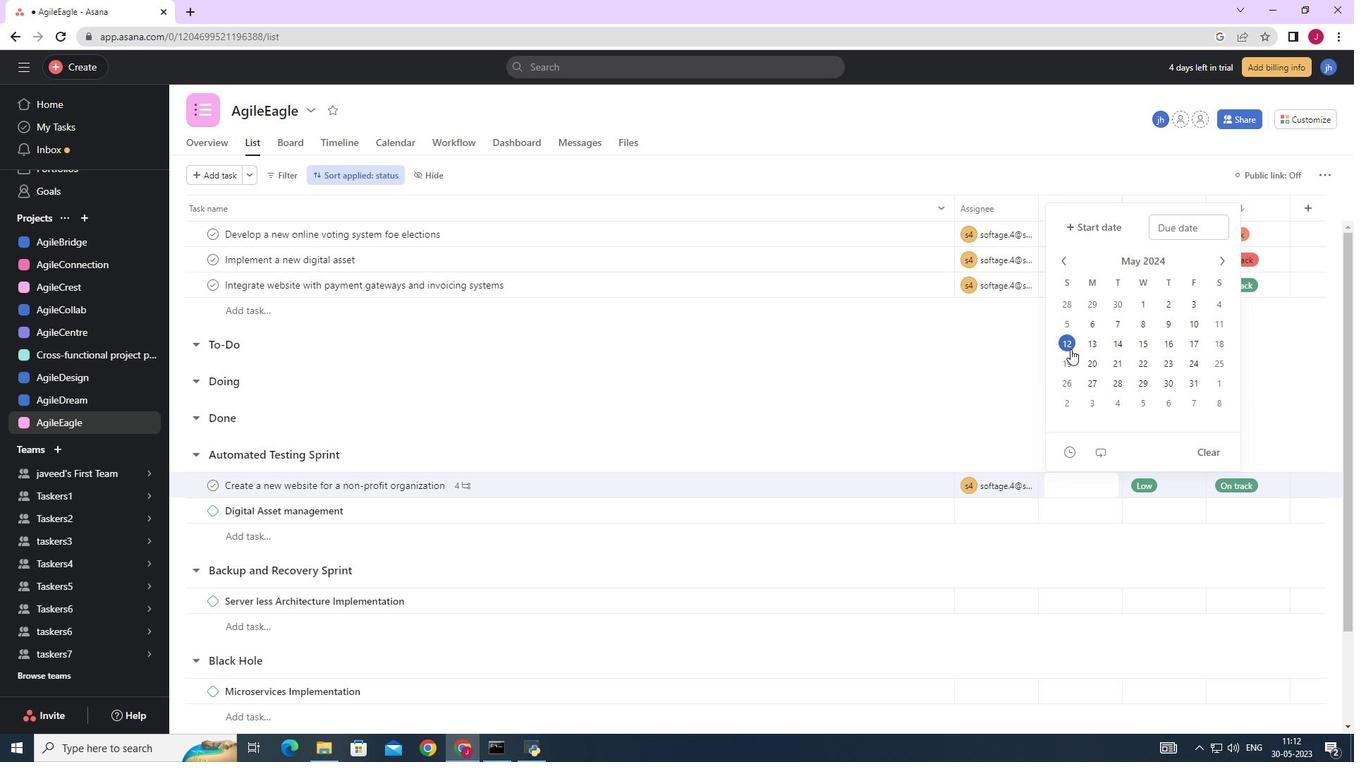 
Action: Mouse pressed left at (1062, 342)
Screenshot: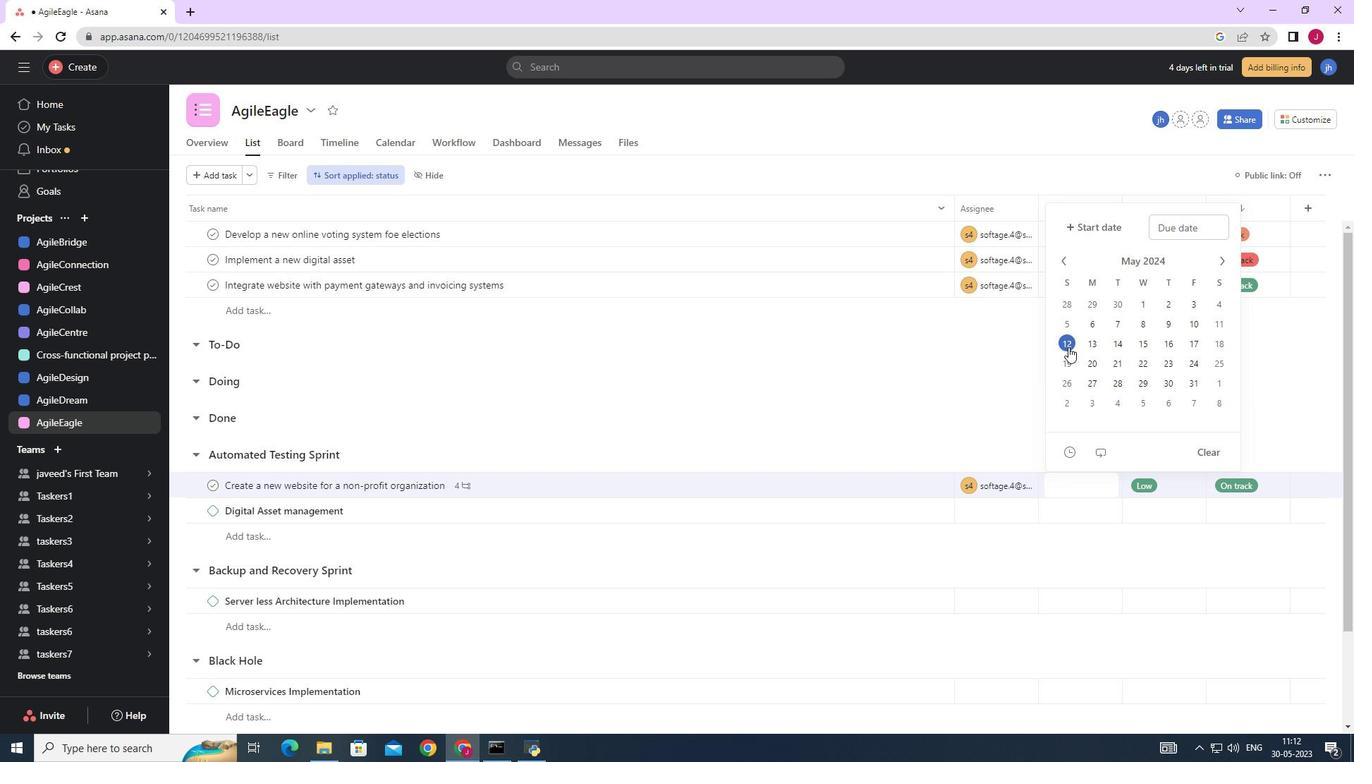 
Action: Mouse moved to (1316, 362)
Screenshot: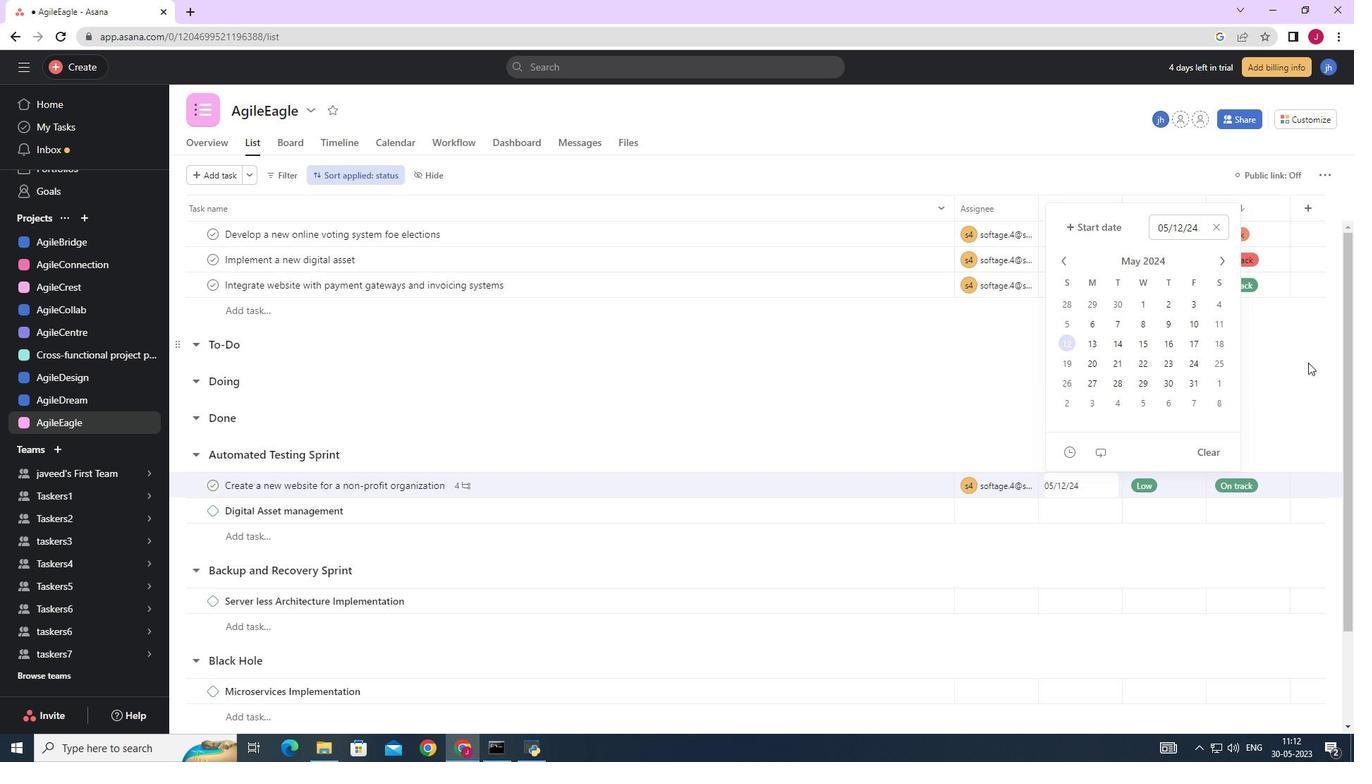 
Action: Mouse pressed left at (1316, 362)
Screenshot: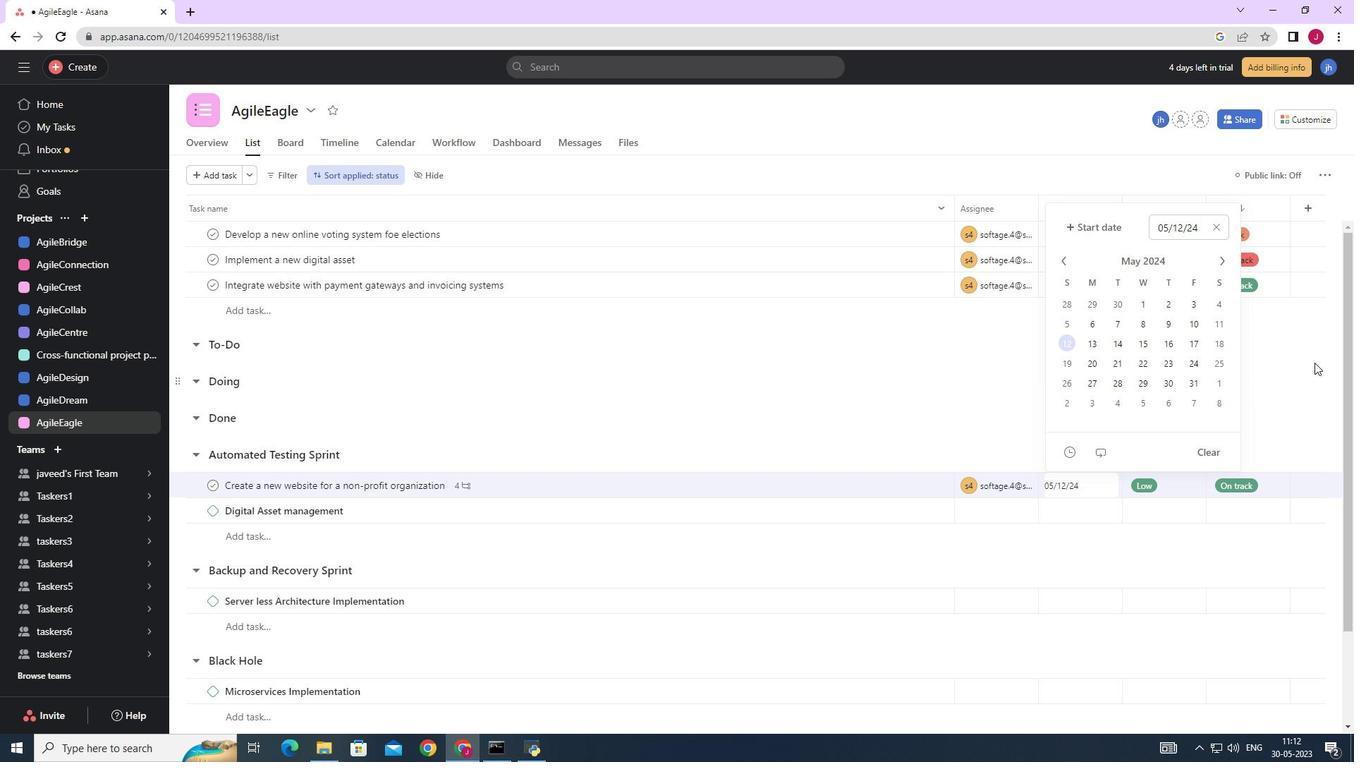 
